 Task: Move the task Develop a new online appointment scheduling system for a service provider to the section Done in the project AgileHero and filter the tasks in the project by Due this week
Action: Mouse moved to (110, 479)
Screenshot: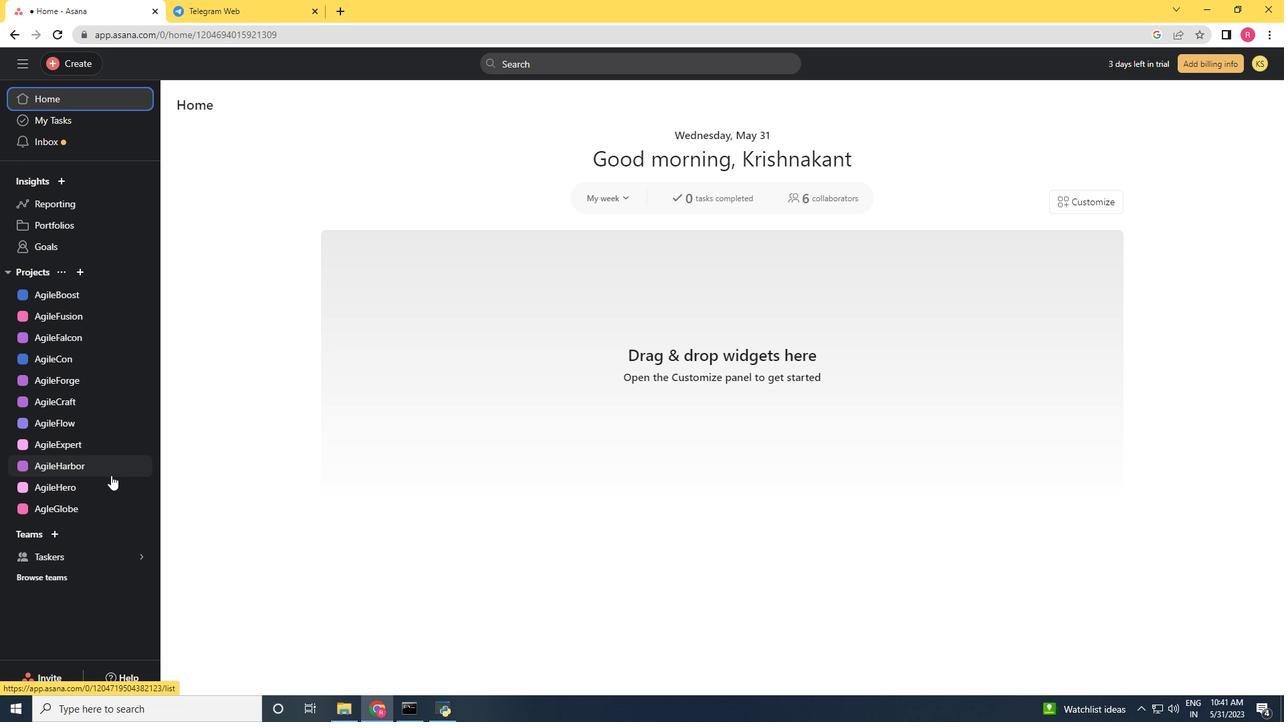 
Action: Mouse pressed left at (110, 479)
Screenshot: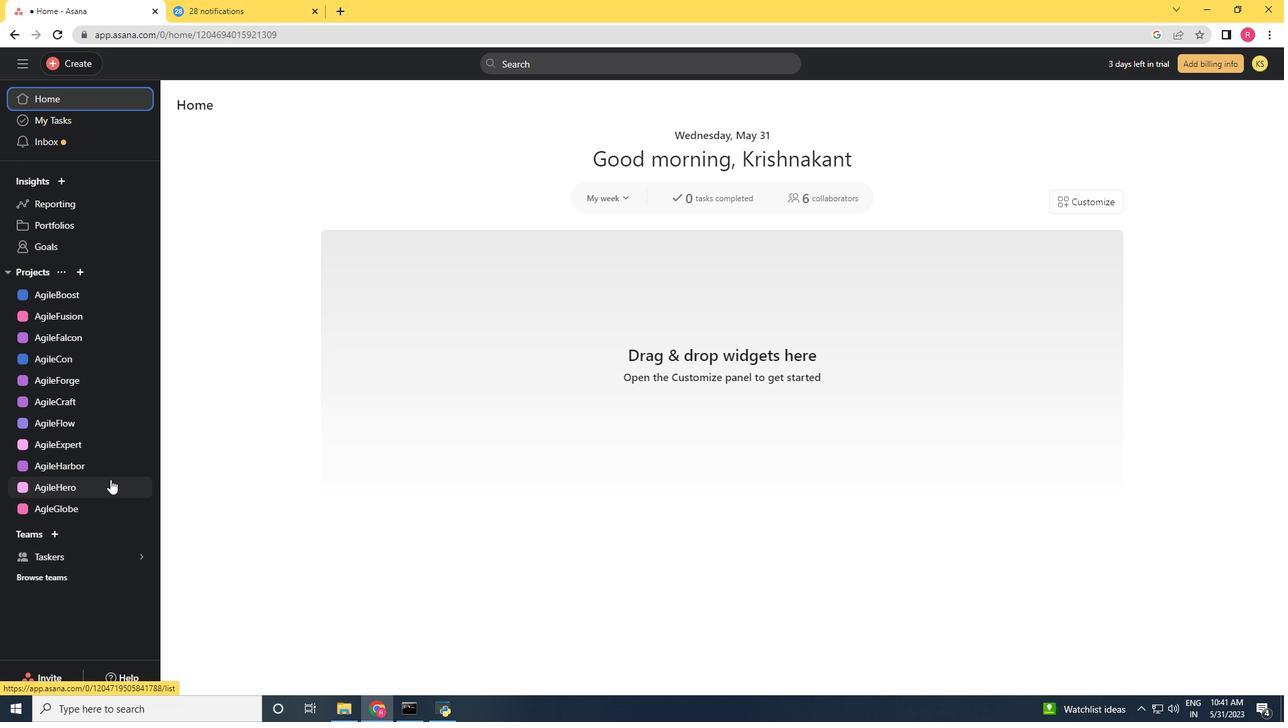 
Action: Mouse moved to (529, 248)
Screenshot: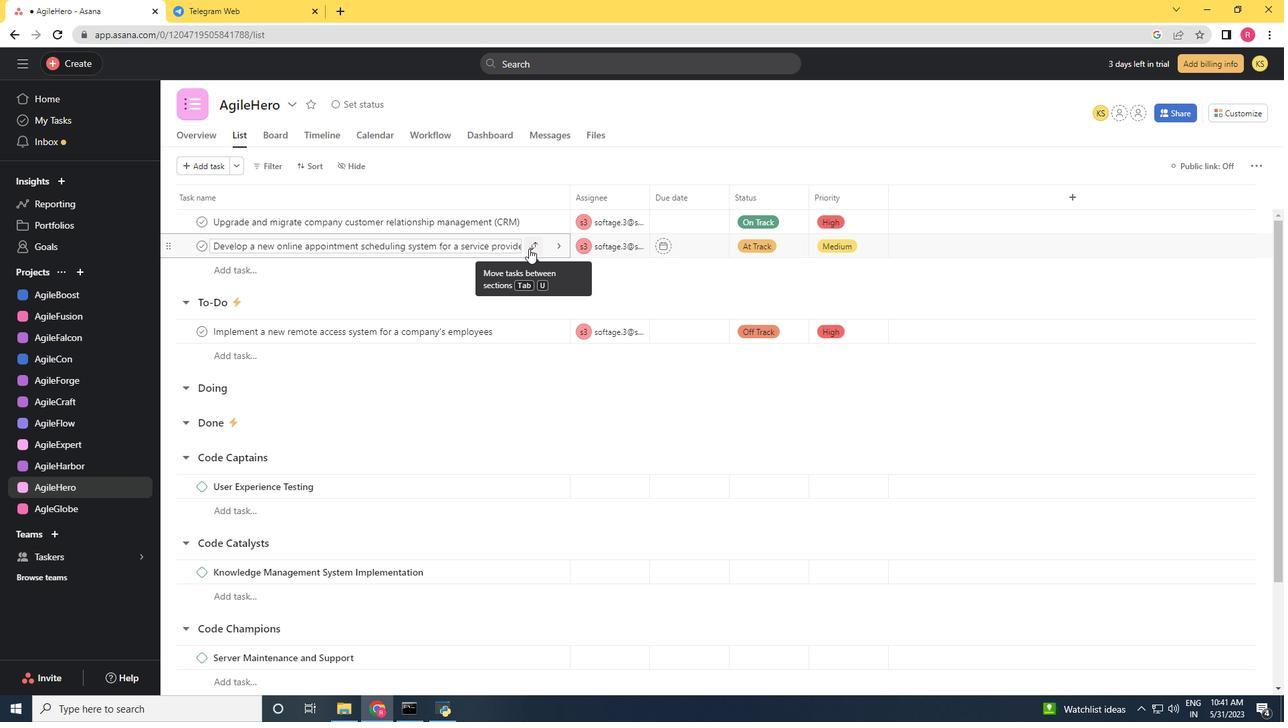 
Action: Mouse pressed left at (529, 248)
Screenshot: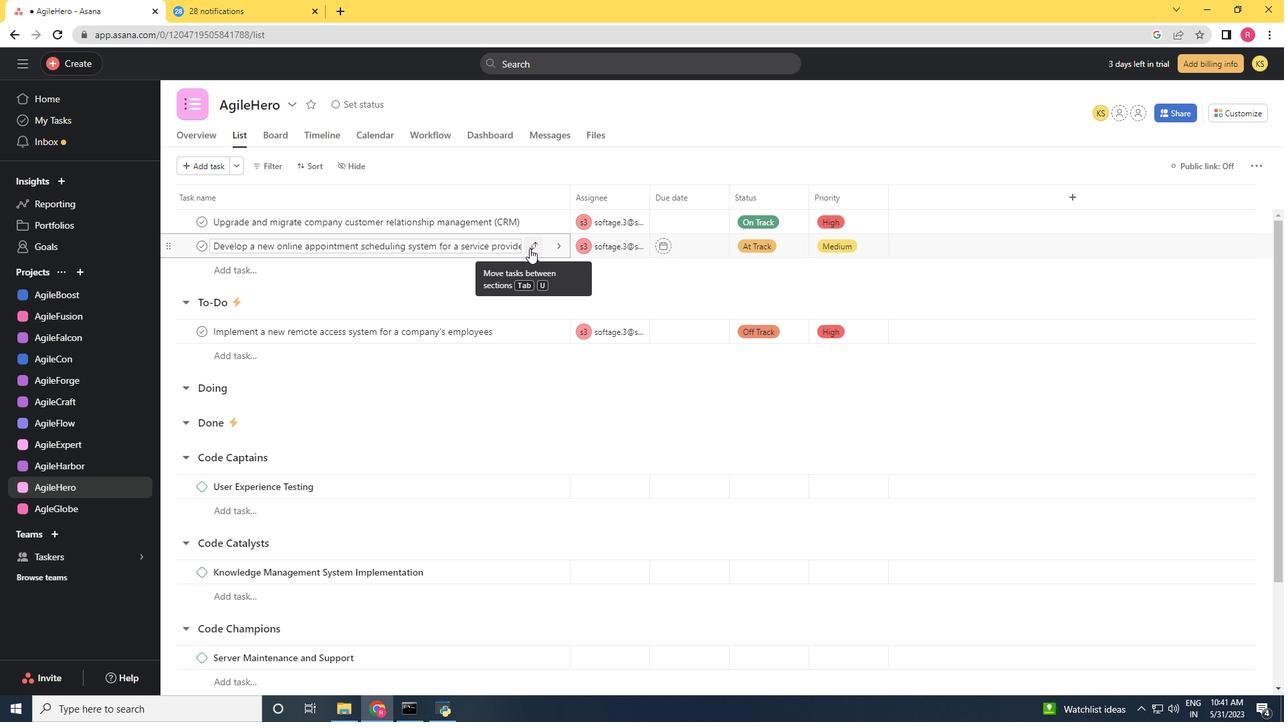 
Action: Mouse moved to (476, 378)
Screenshot: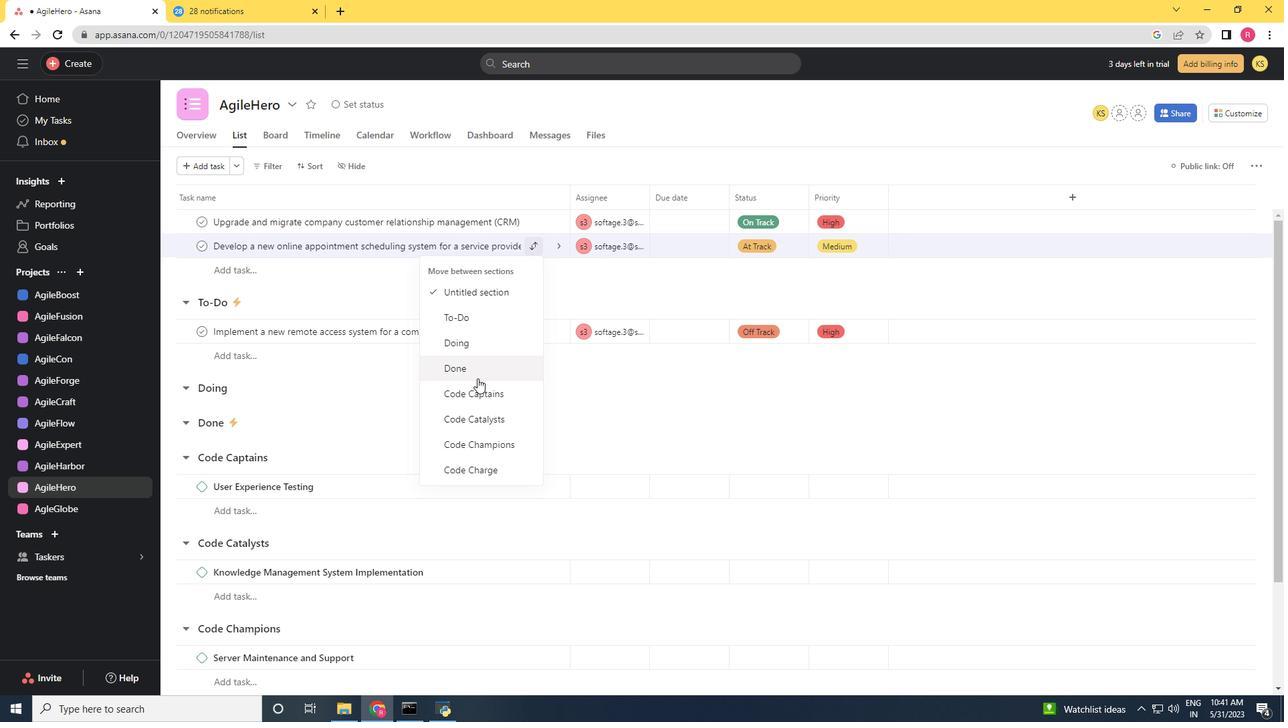 
Action: Mouse pressed left at (476, 378)
Screenshot: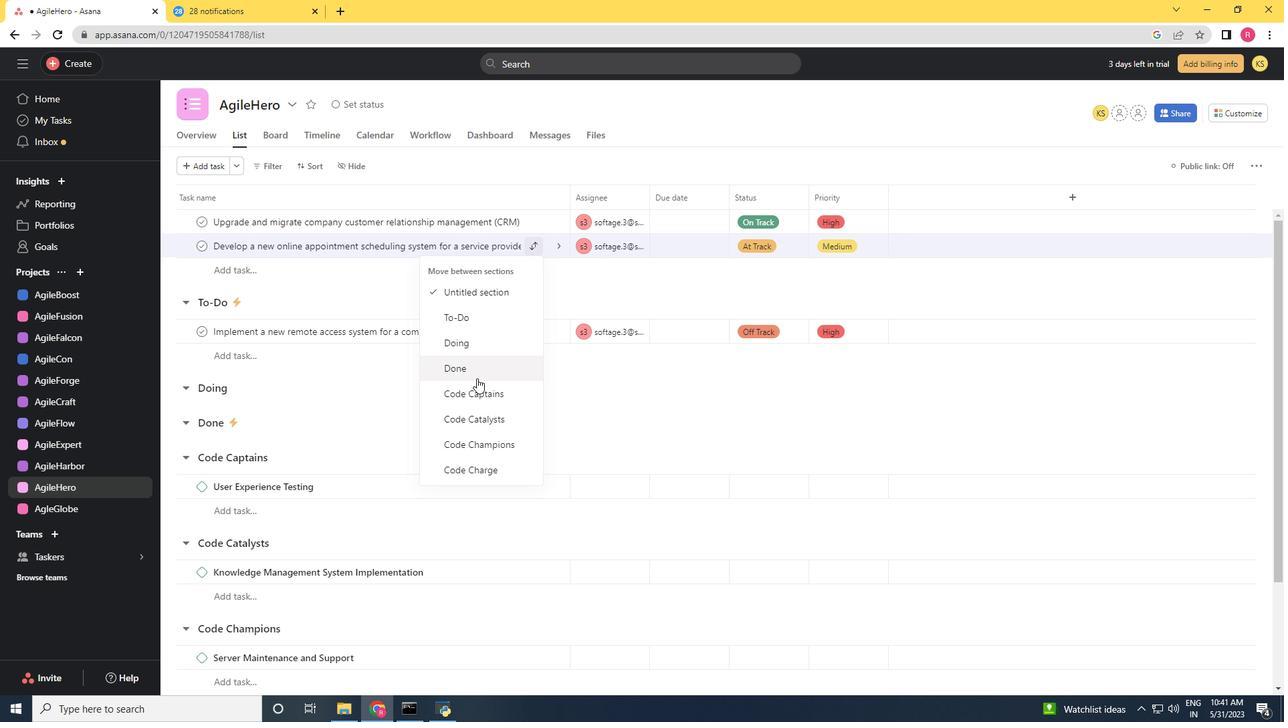 
Action: Mouse moved to (268, 163)
Screenshot: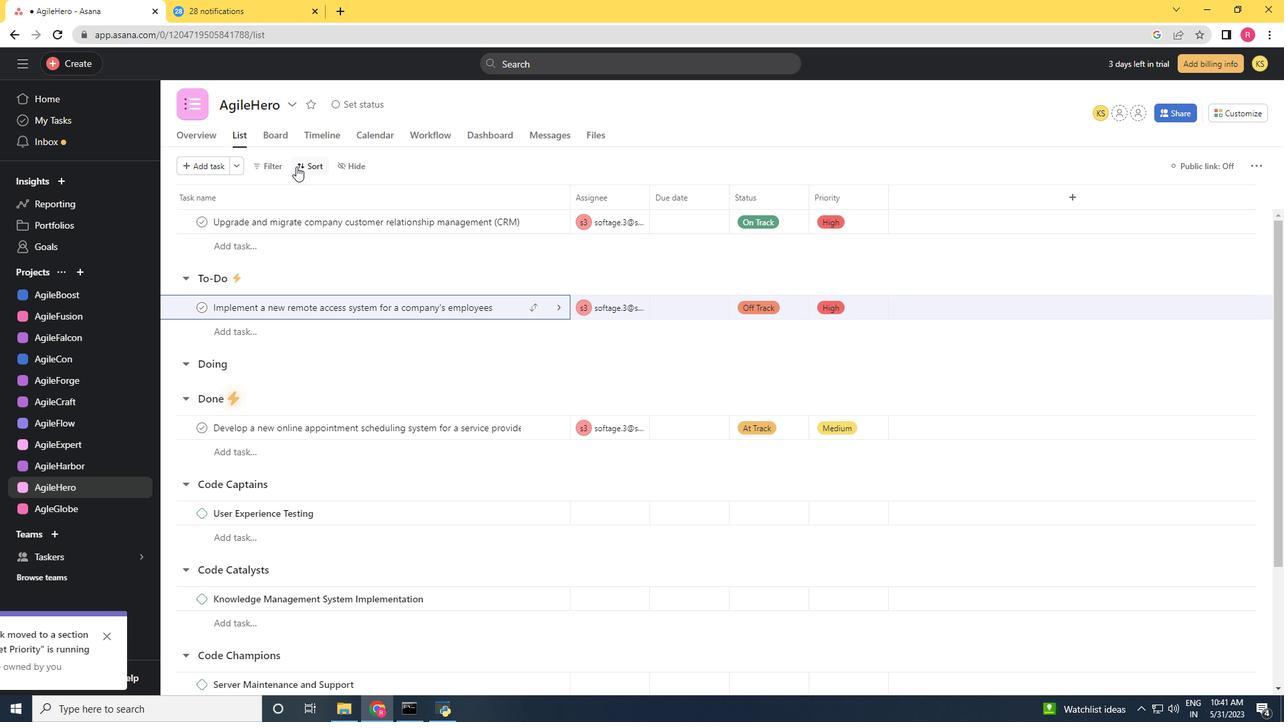 
Action: Mouse pressed left at (268, 163)
Screenshot: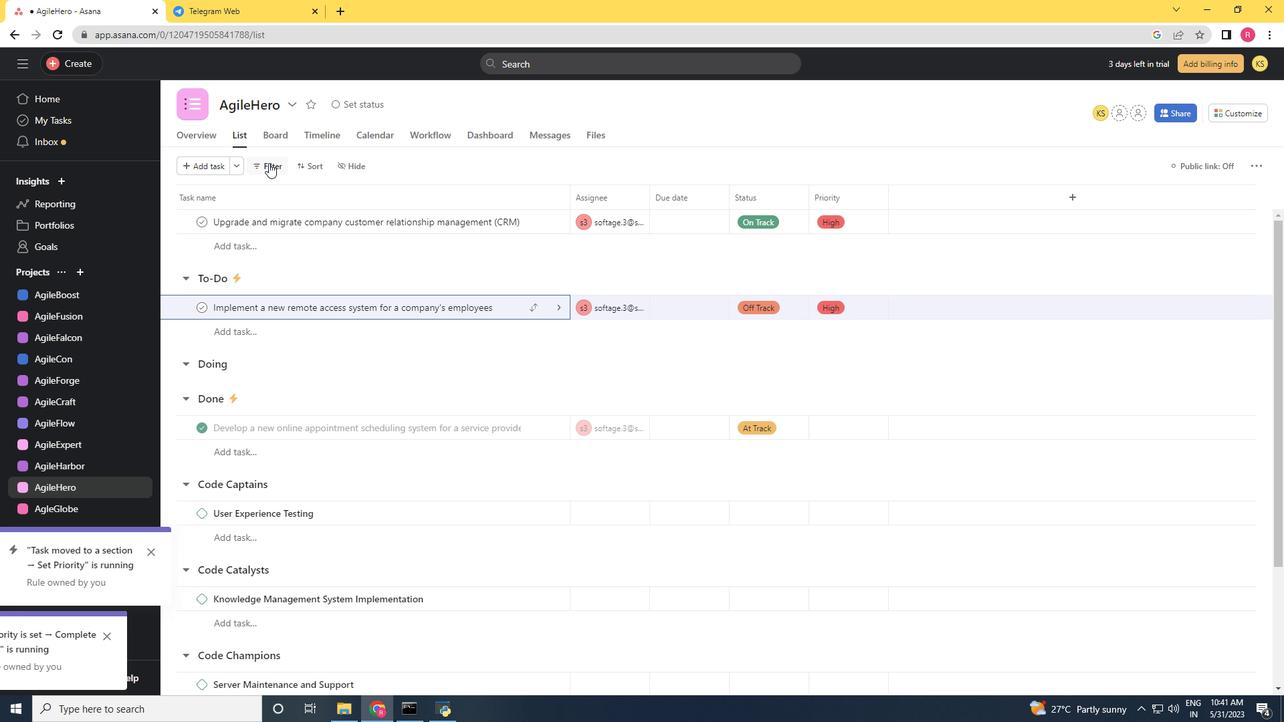 
Action: Mouse moved to (292, 242)
Screenshot: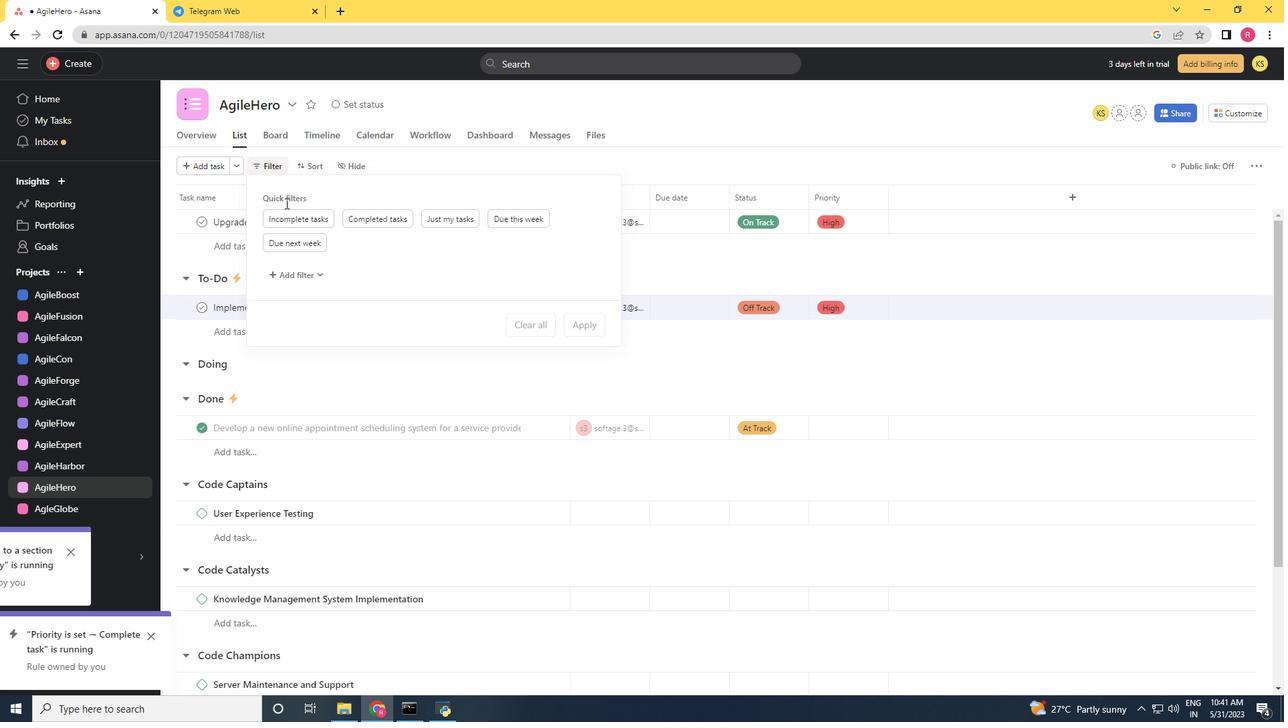 
Action: Mouse pressed left at (292, 242)
Screenshot: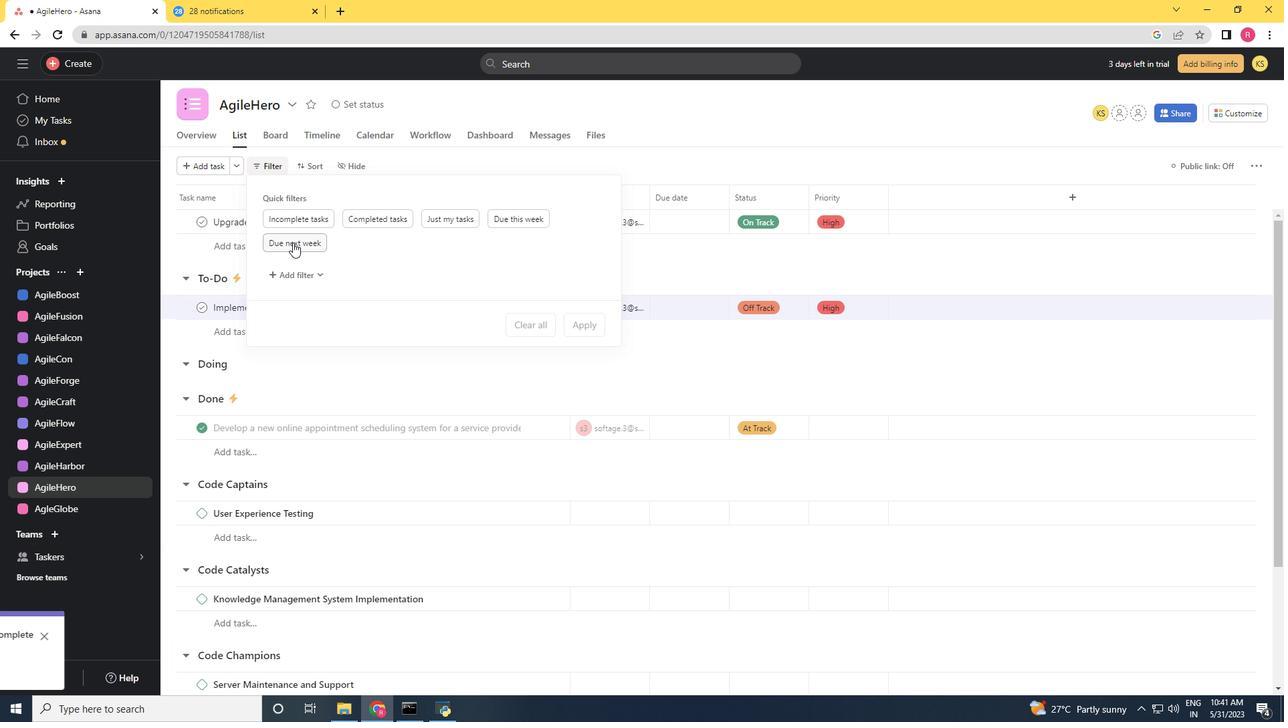
